 Task: Editing simple light - Title and two columns.
Action: Mouse moved to (219, 65)
Screenshot: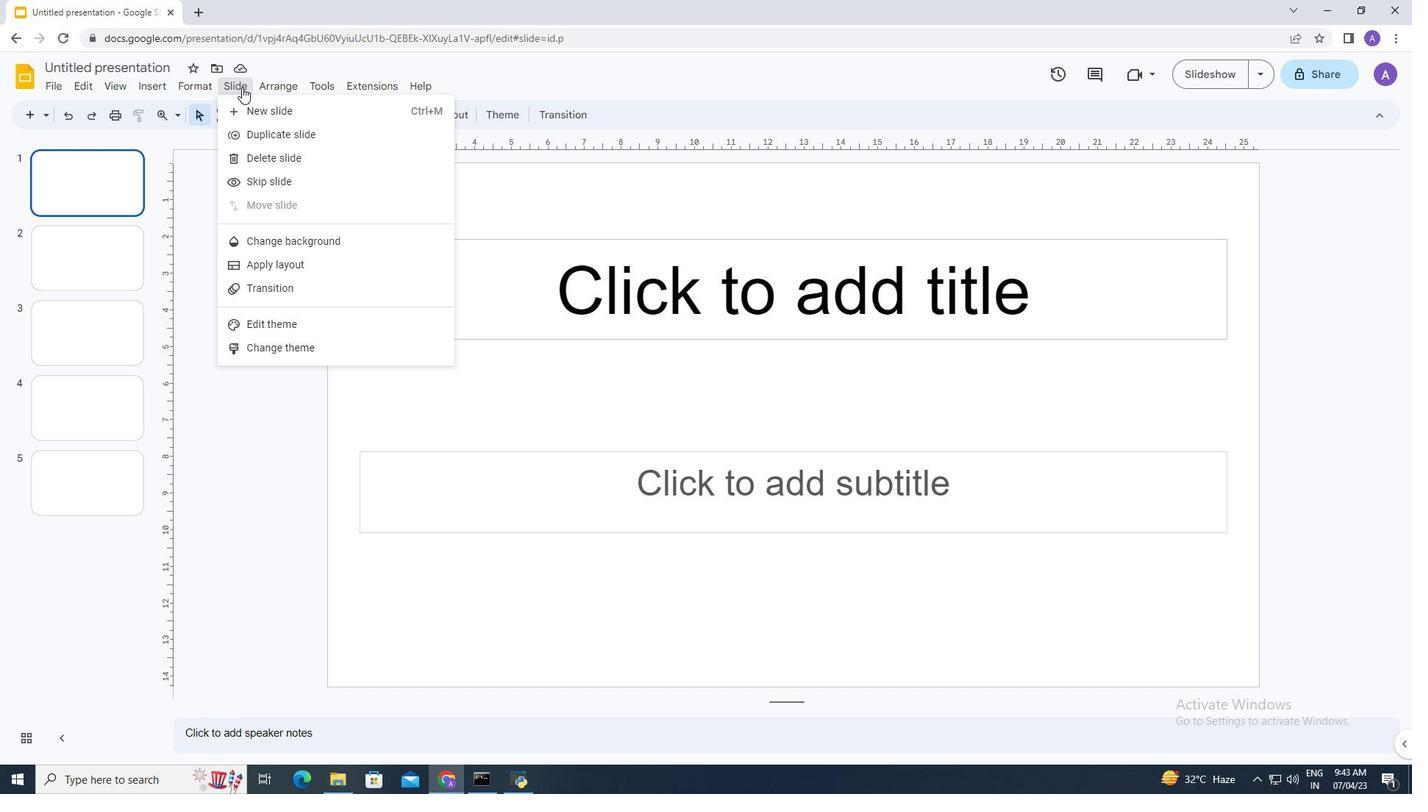 
Action: Mouse pressed left at (219, 65)
Screenshot: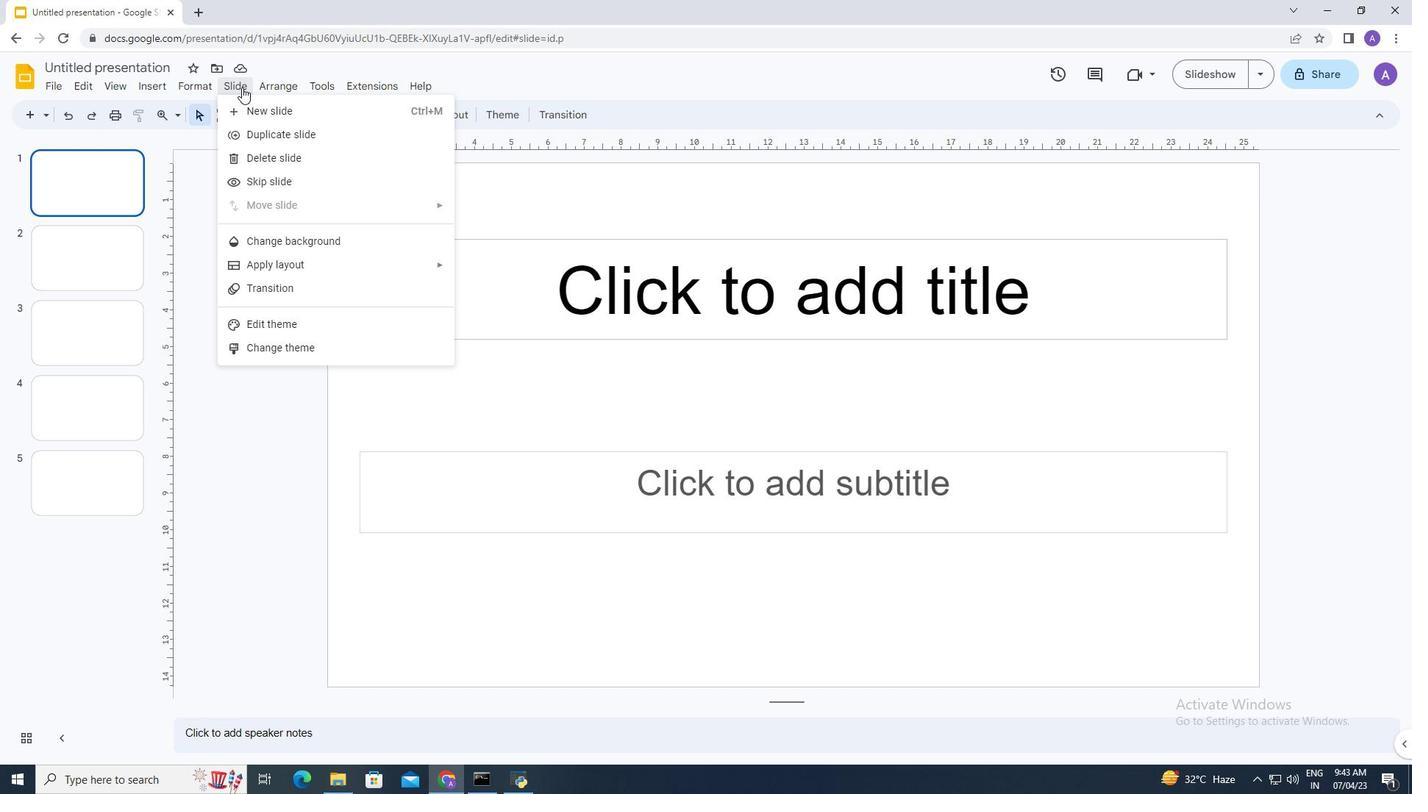 
Action: Mouse moved to (288, 301)
Screenshot: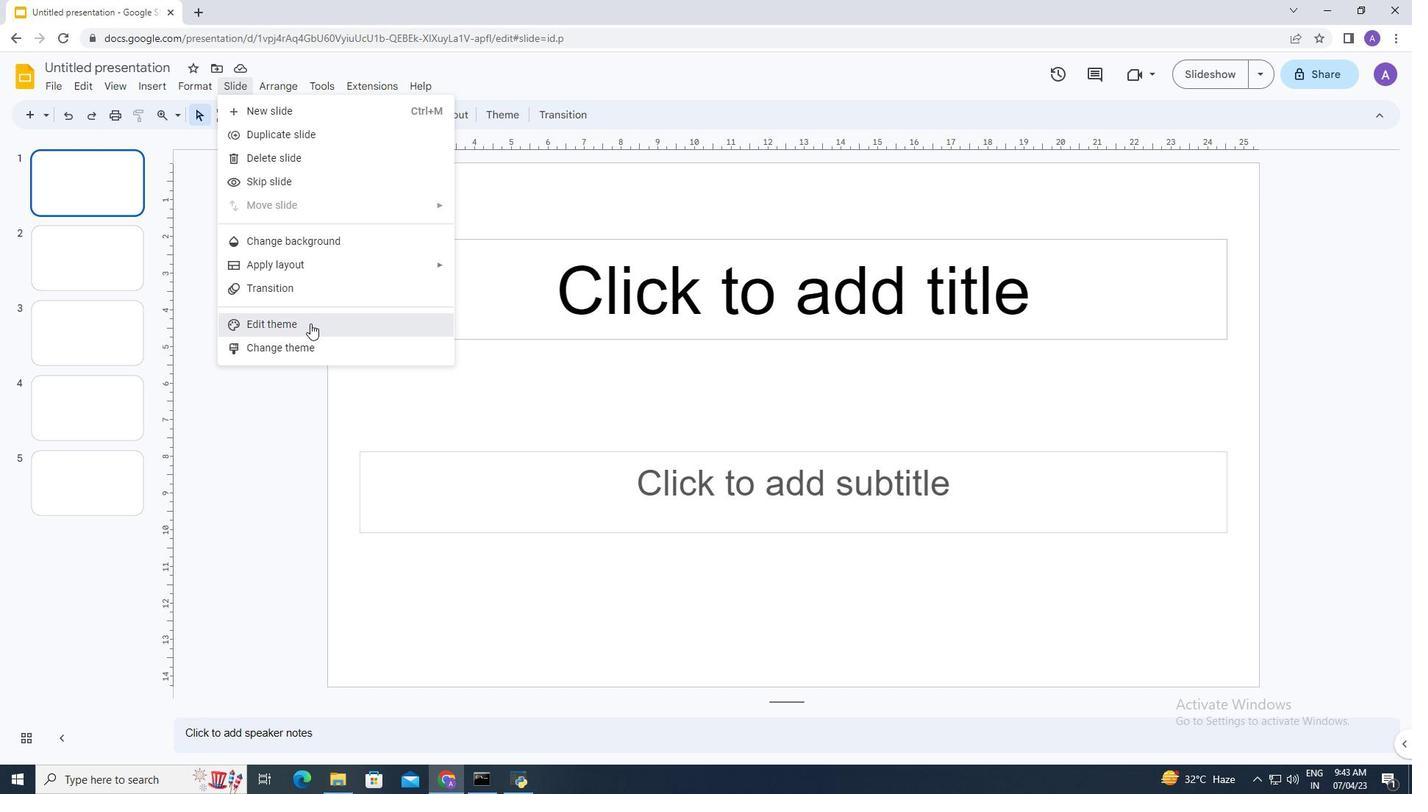 
Action: Mouse pressed left at (288, 301)
Screenshot: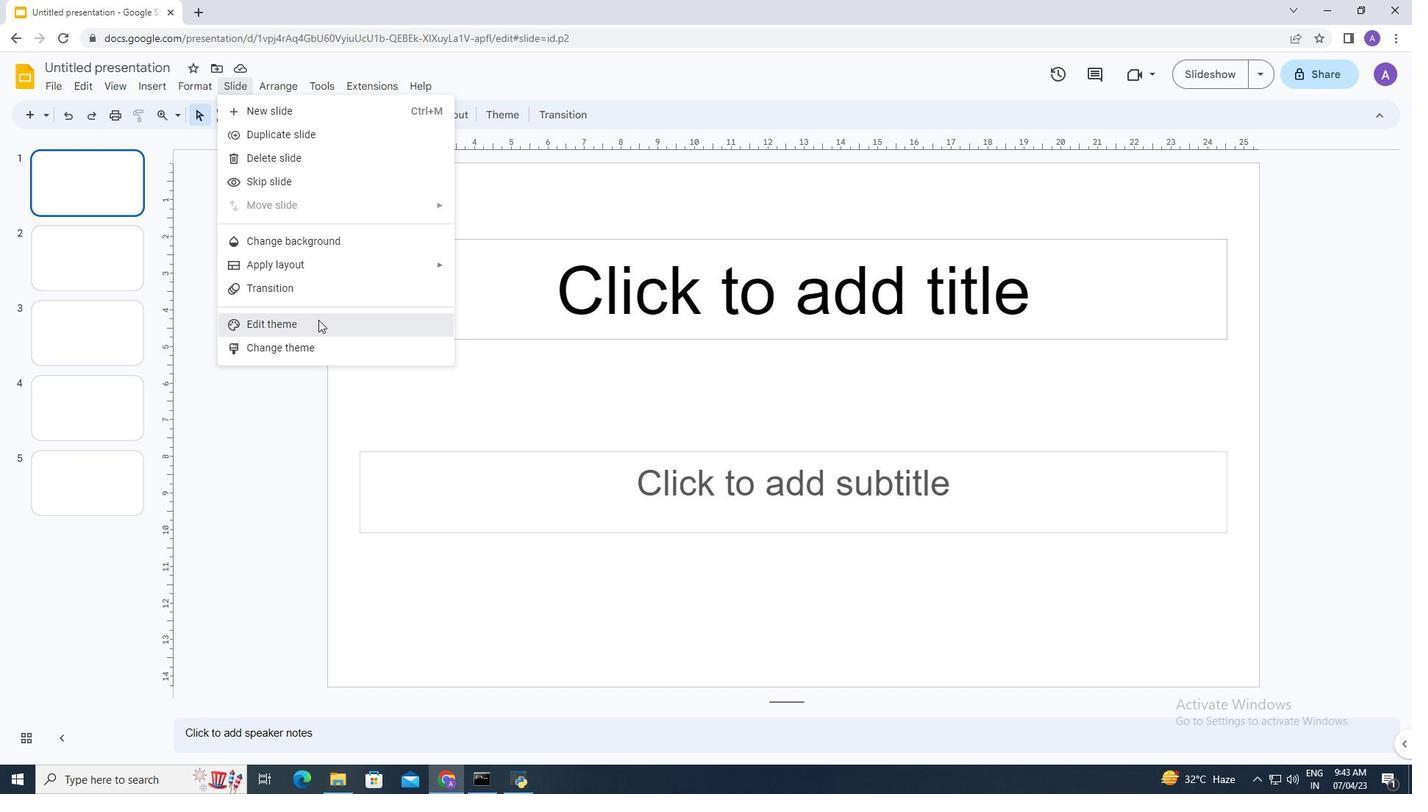 
Action: Mouse moved to (175, 478)
Screenshot: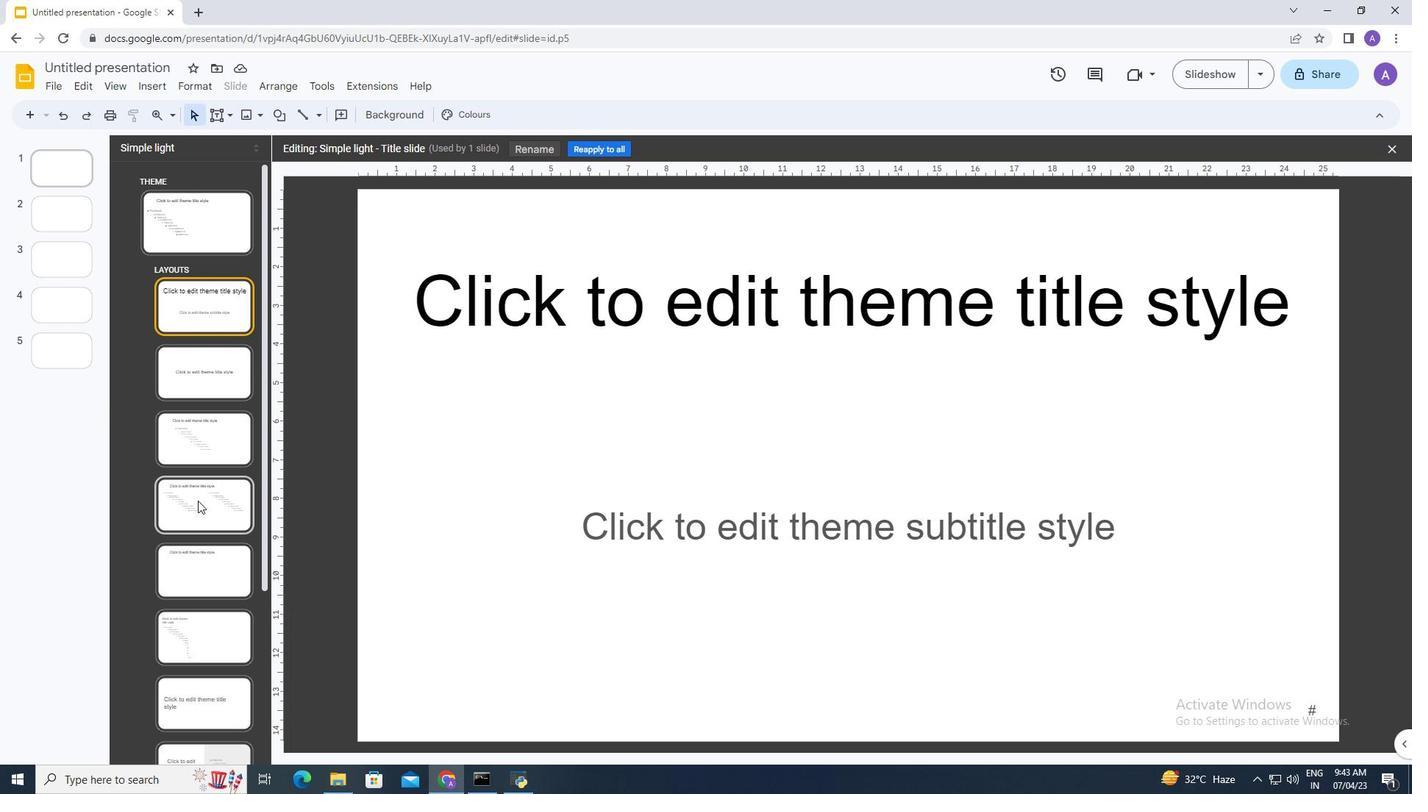 
Action: Mouse pressed left at (175, 478)
Screenshot: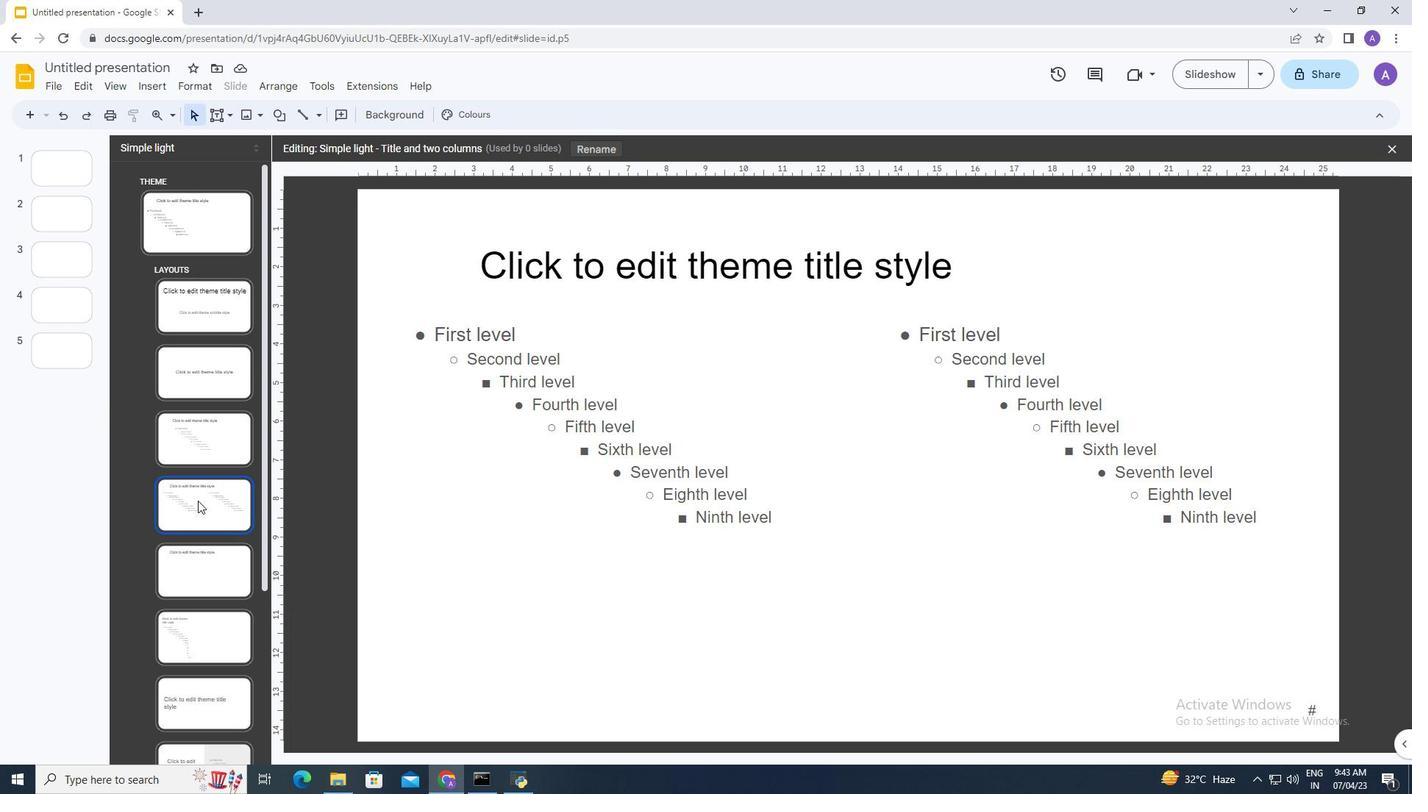 
Action: Mouse moved to (675, 247)
Screenshot: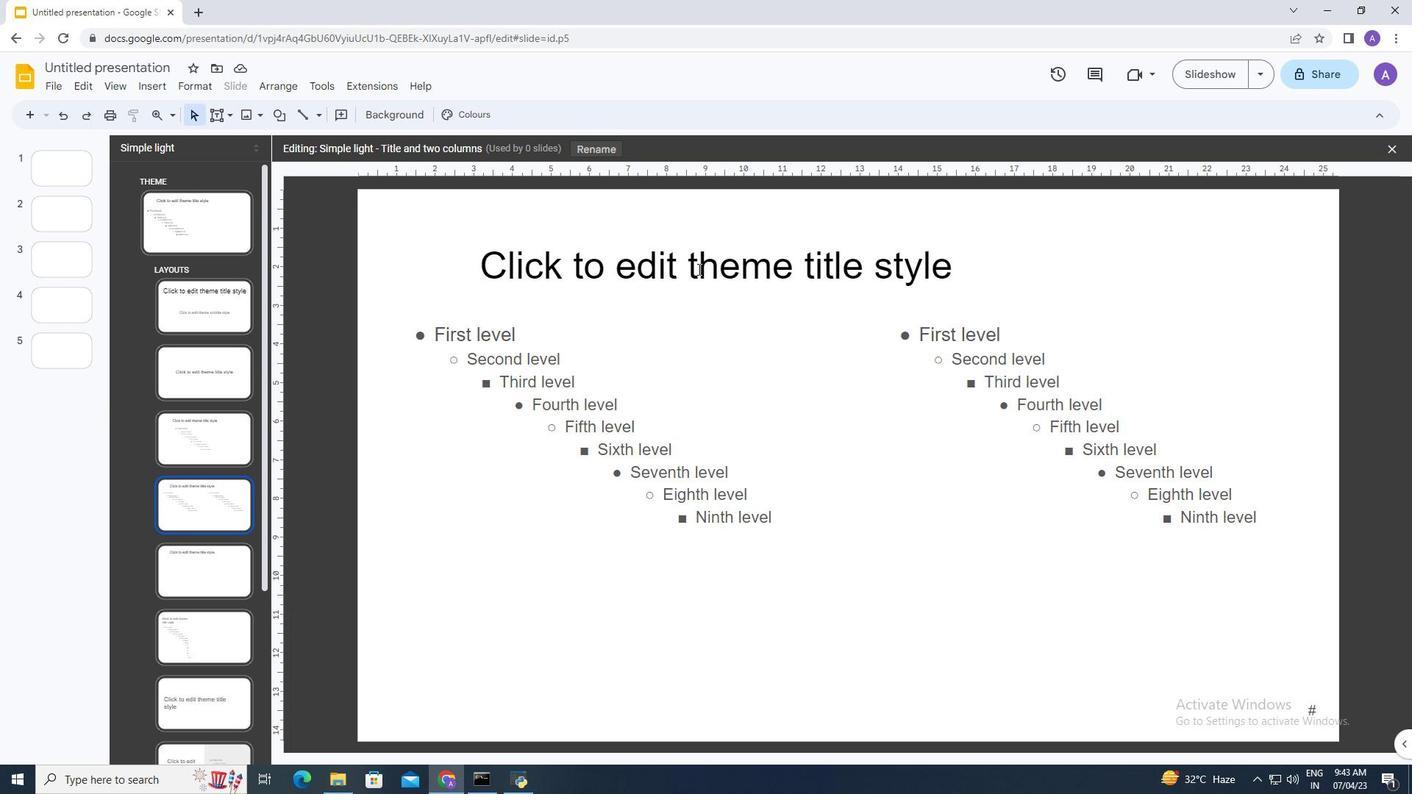 
Action: Mouse pressed left at (675, 247)
Screenshot: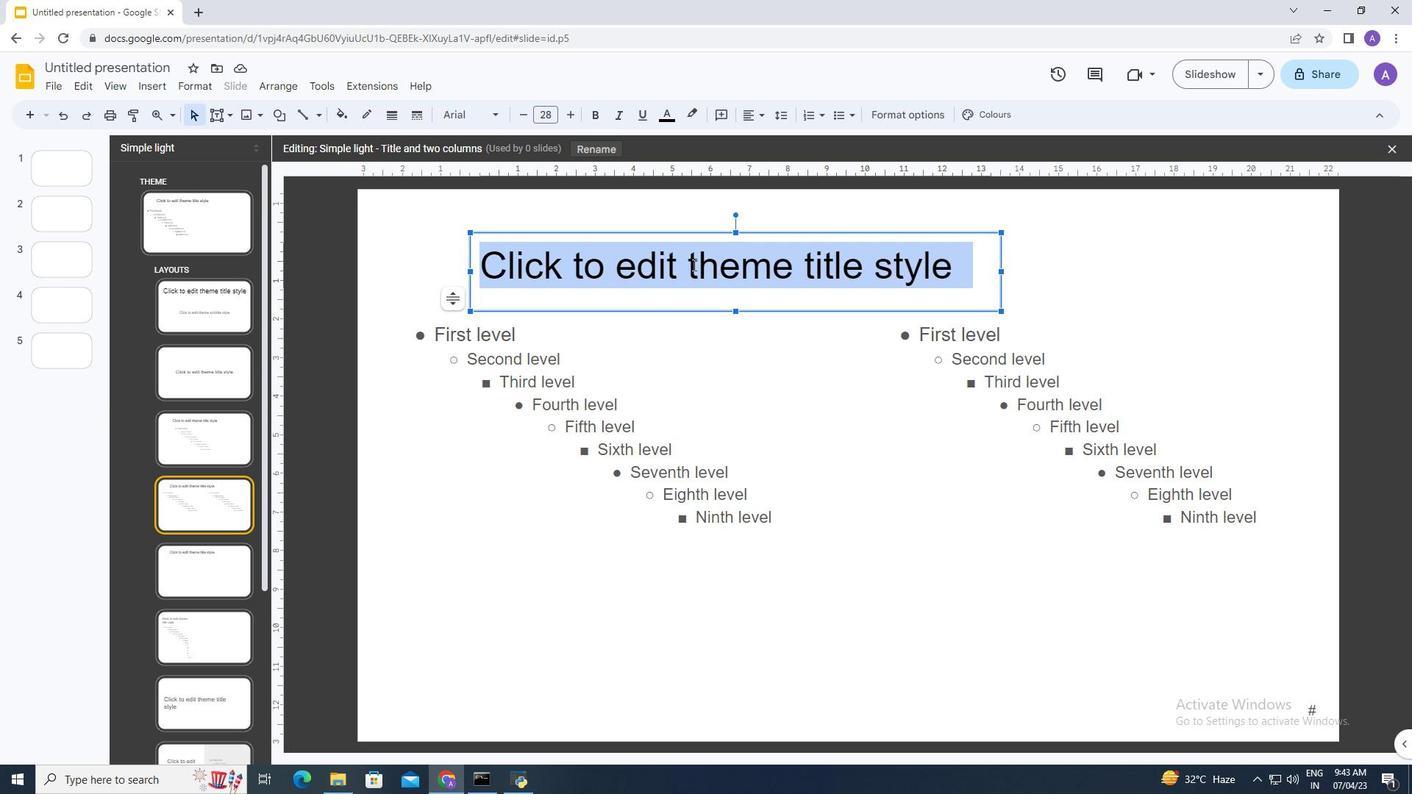 
Action: Mouse moved to (684, 211)
Screenshot: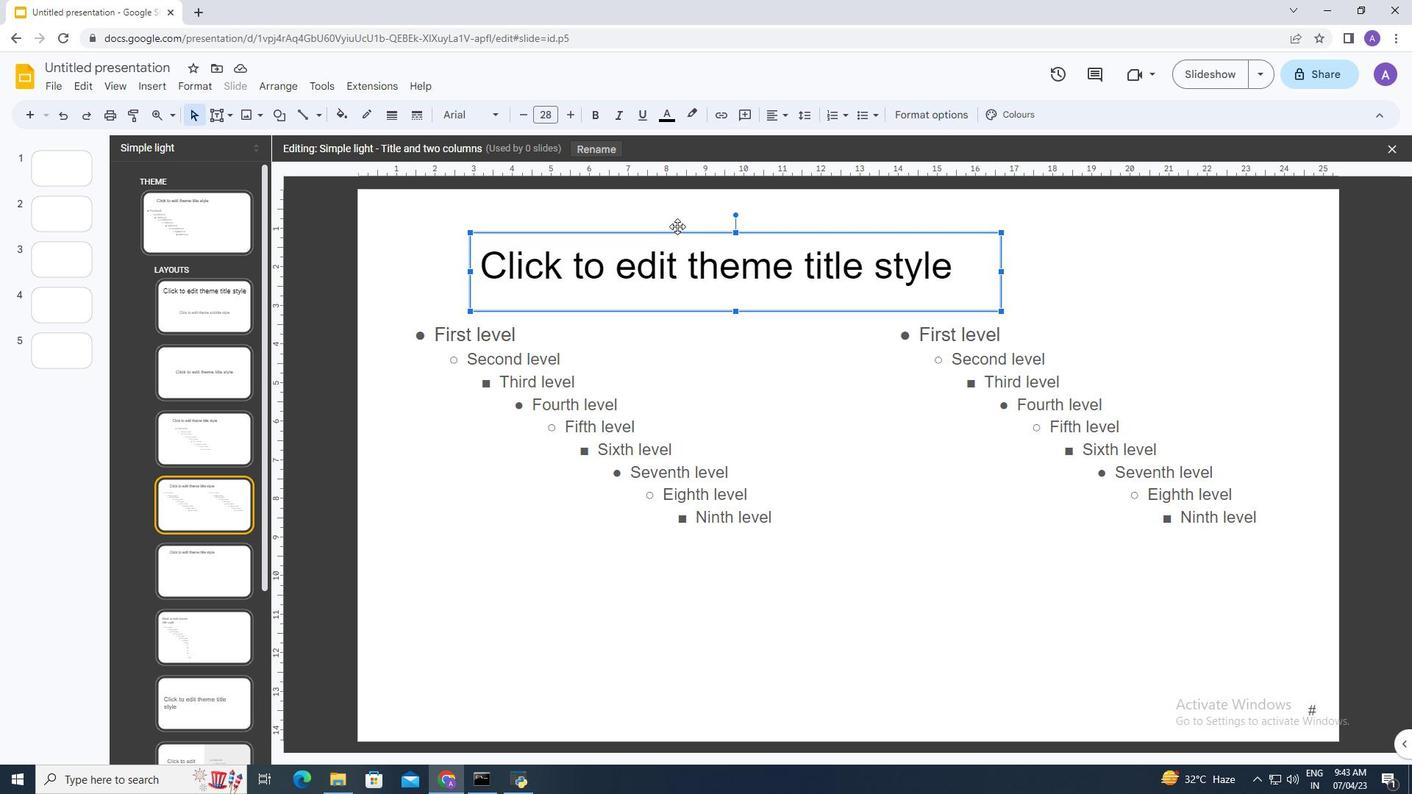 
Action: Mouse pressed left at (684, 211)
Screenshot: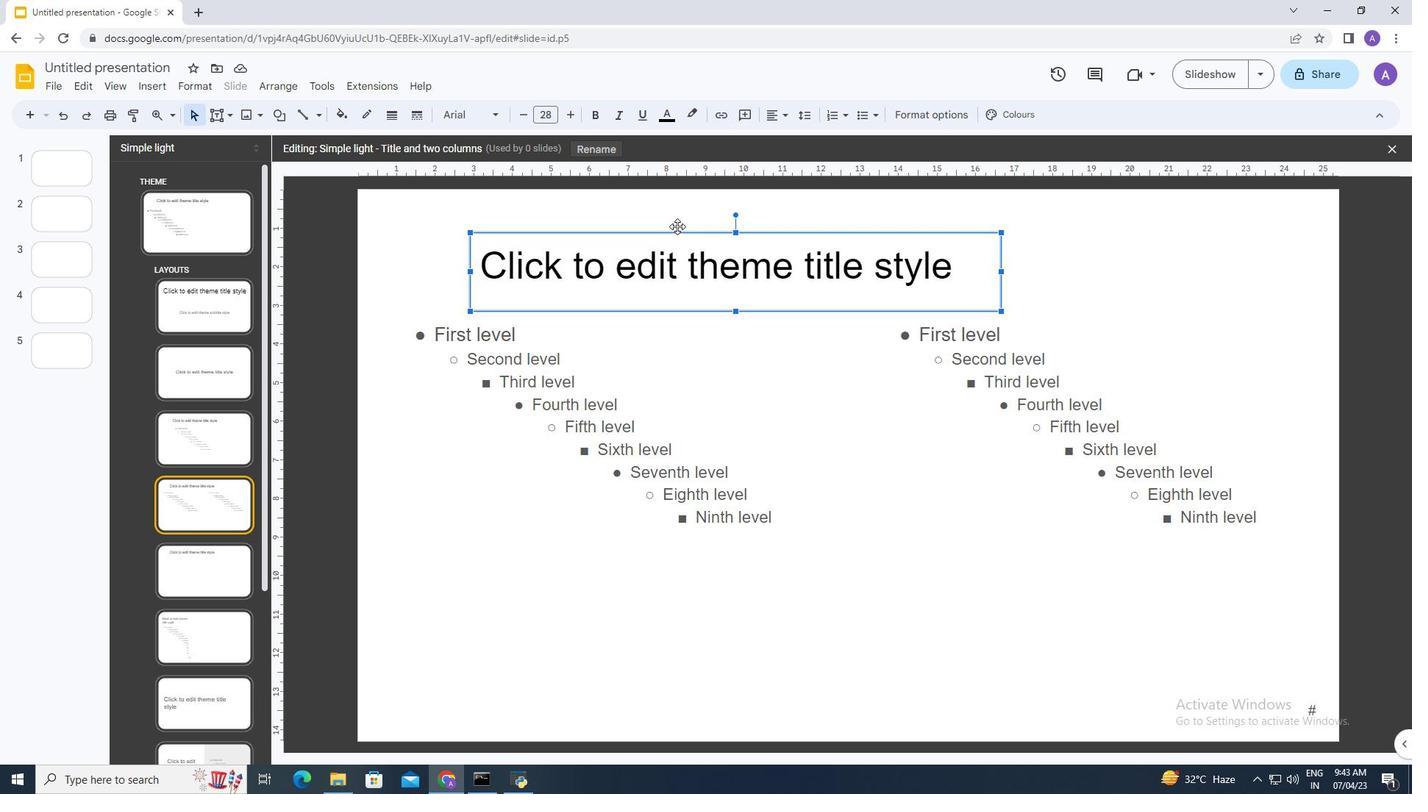 
Action: Mouse moved to (652, 272)
Screenshot: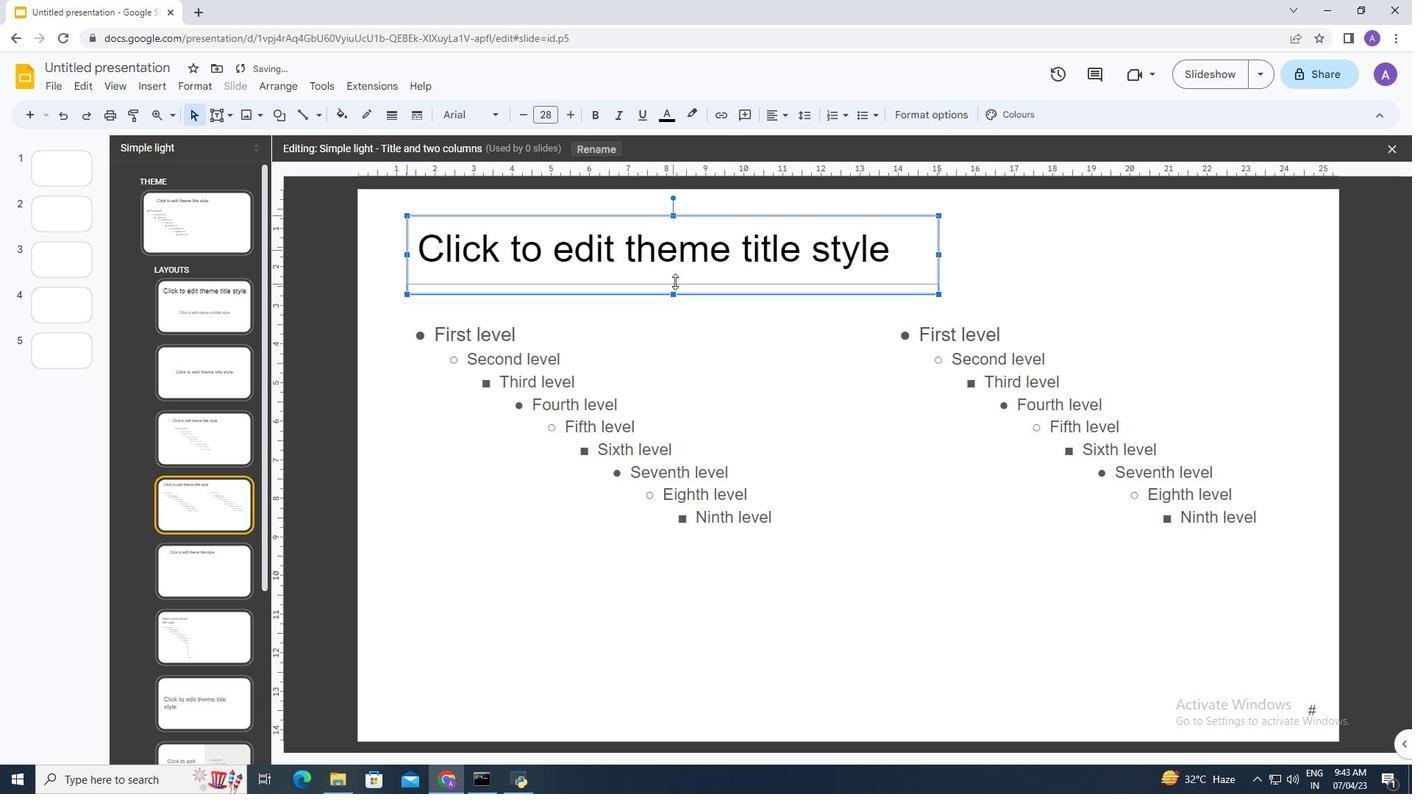 
Action: Mouse pressed left at (652, 272)
Screenshot: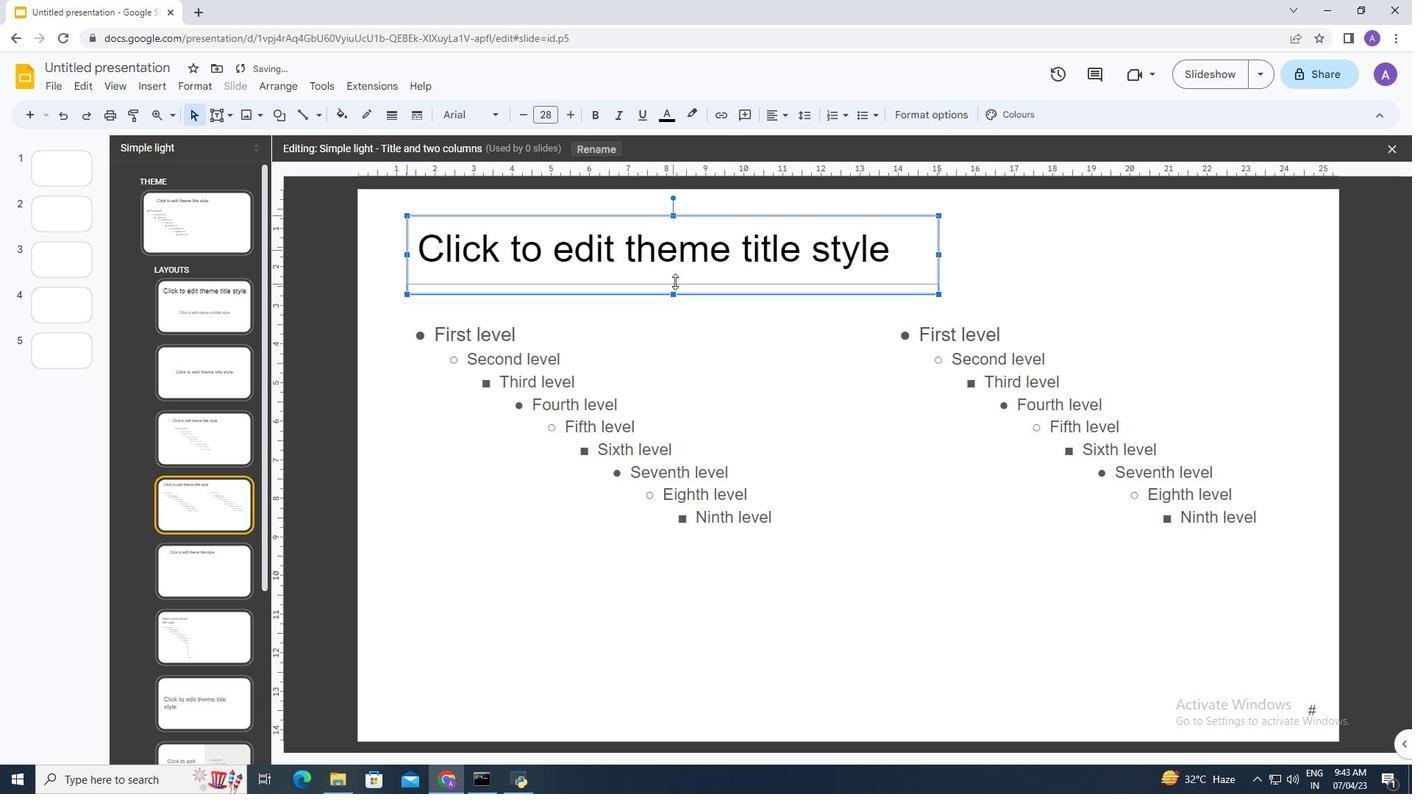 
Action: Mouse moved to (610, 230)
Screenshot: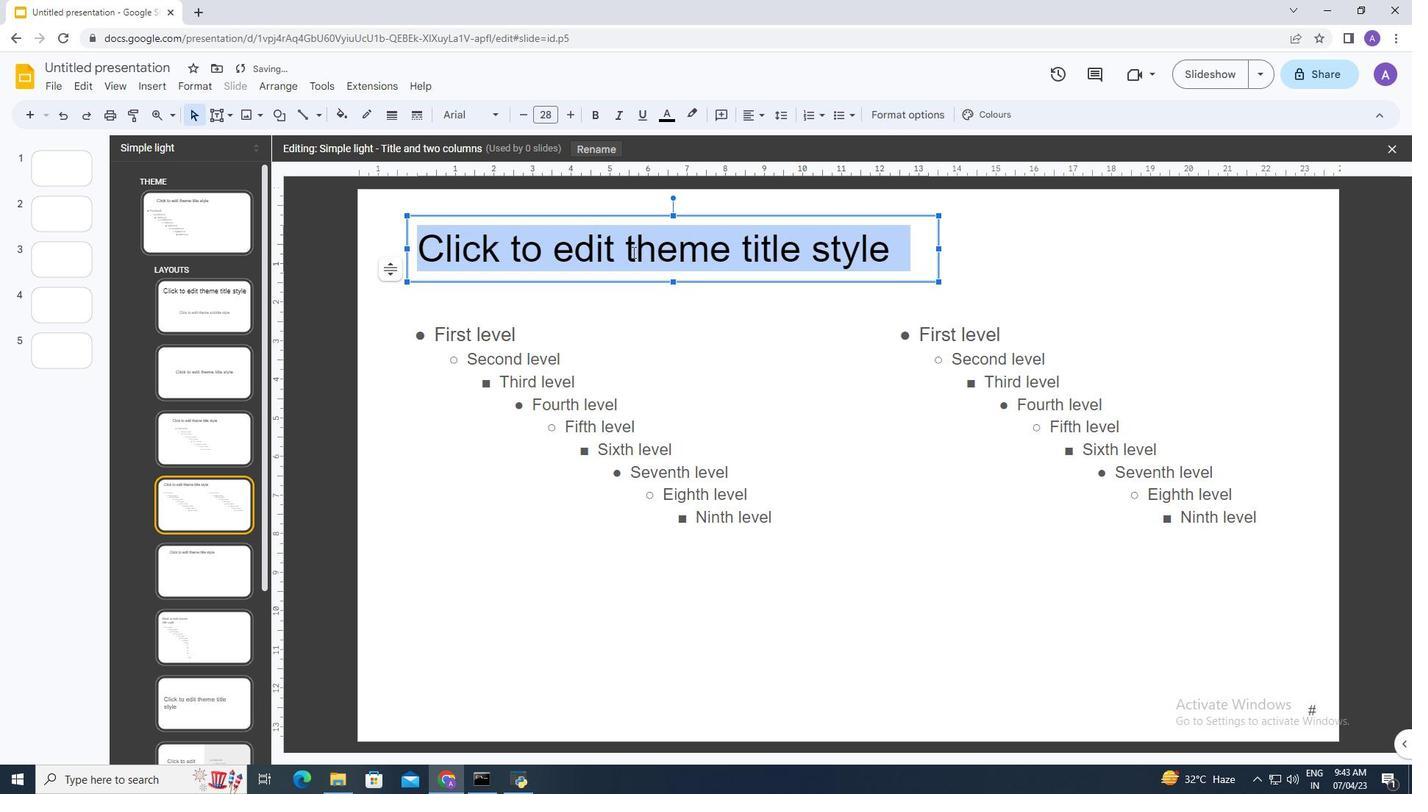 
Action: Mouse pressed left at (610, 230)
Screenshot: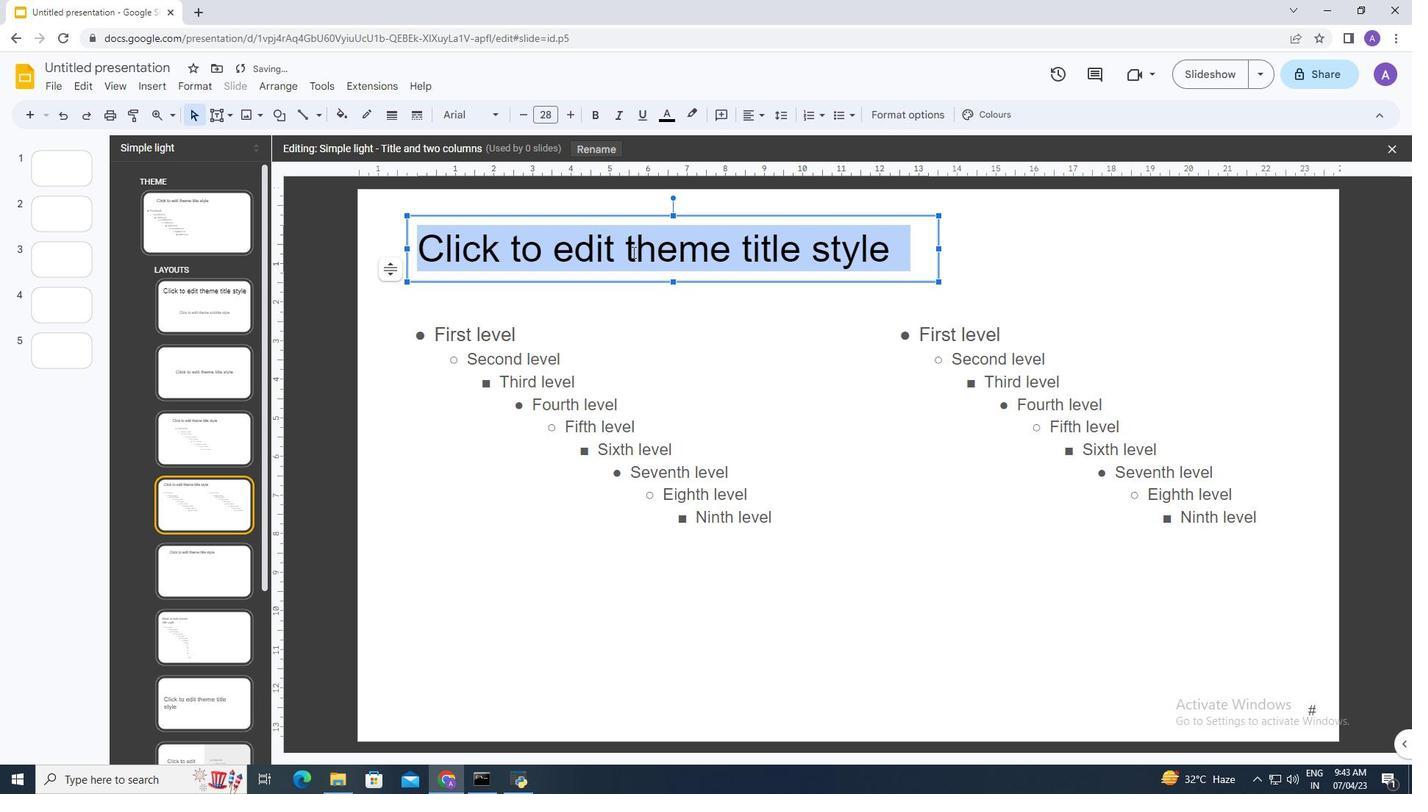 
Action: Mouse moved to (675, 369)
Screenshot: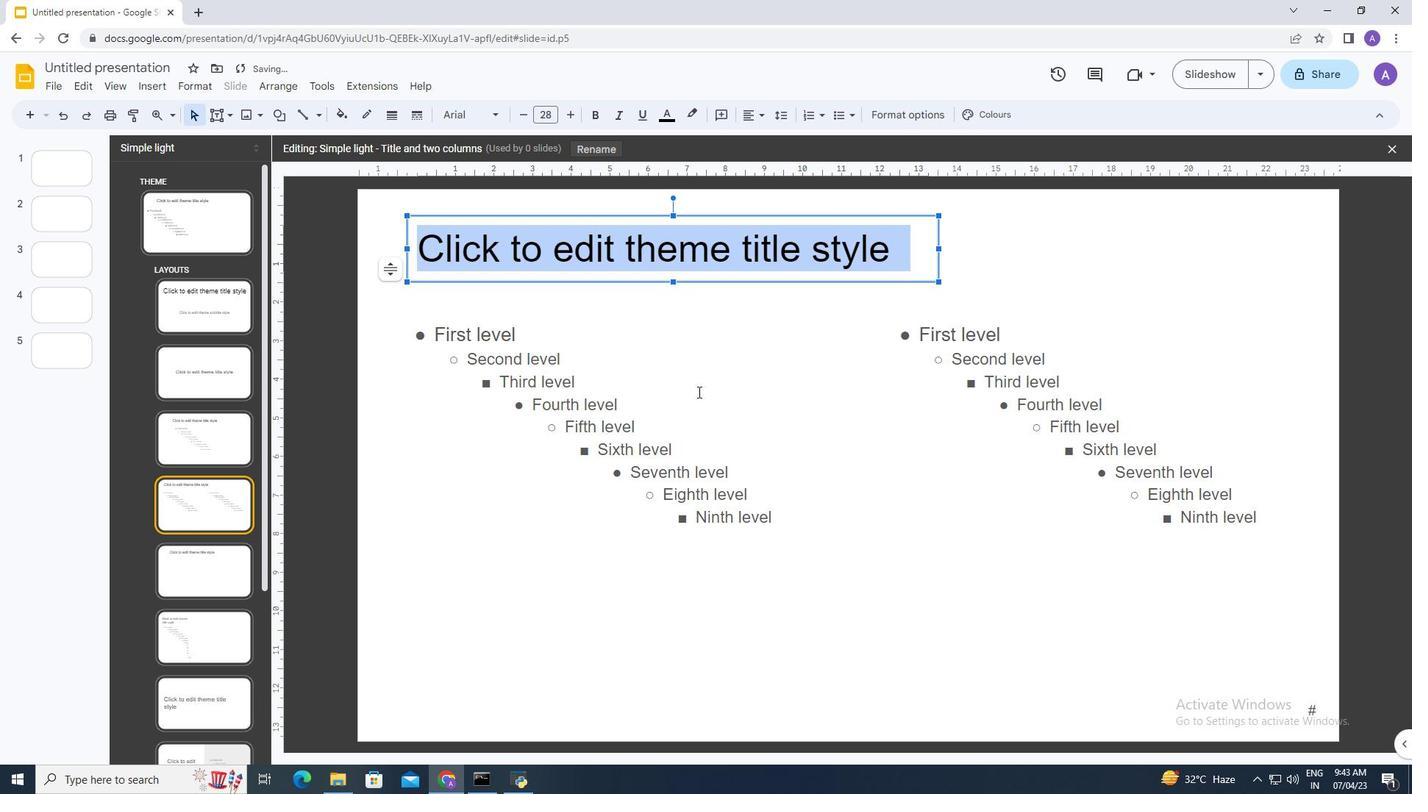
